 Task: Look for products in the category "Cereal" from Lovebird Foods only.
Action: Mouse moved to (931, 320)
Screenshot: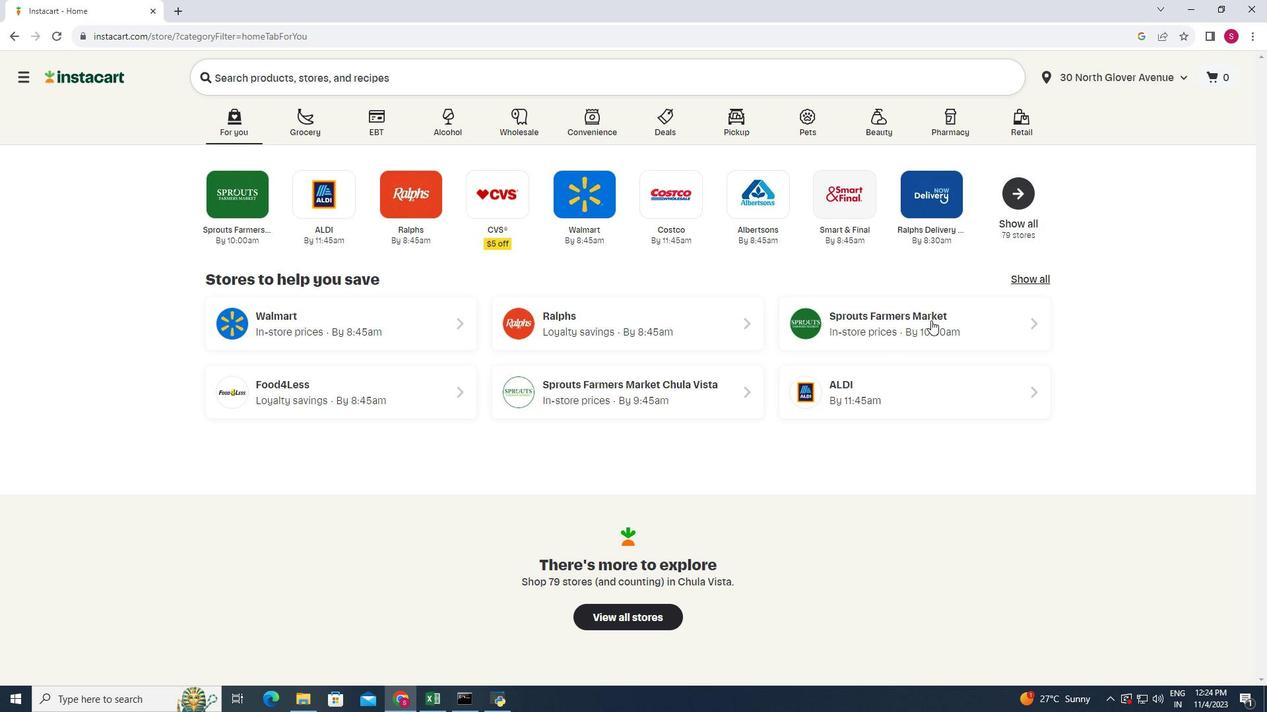 
Action: Mouse pressed left at (931, 320)
Screenshot: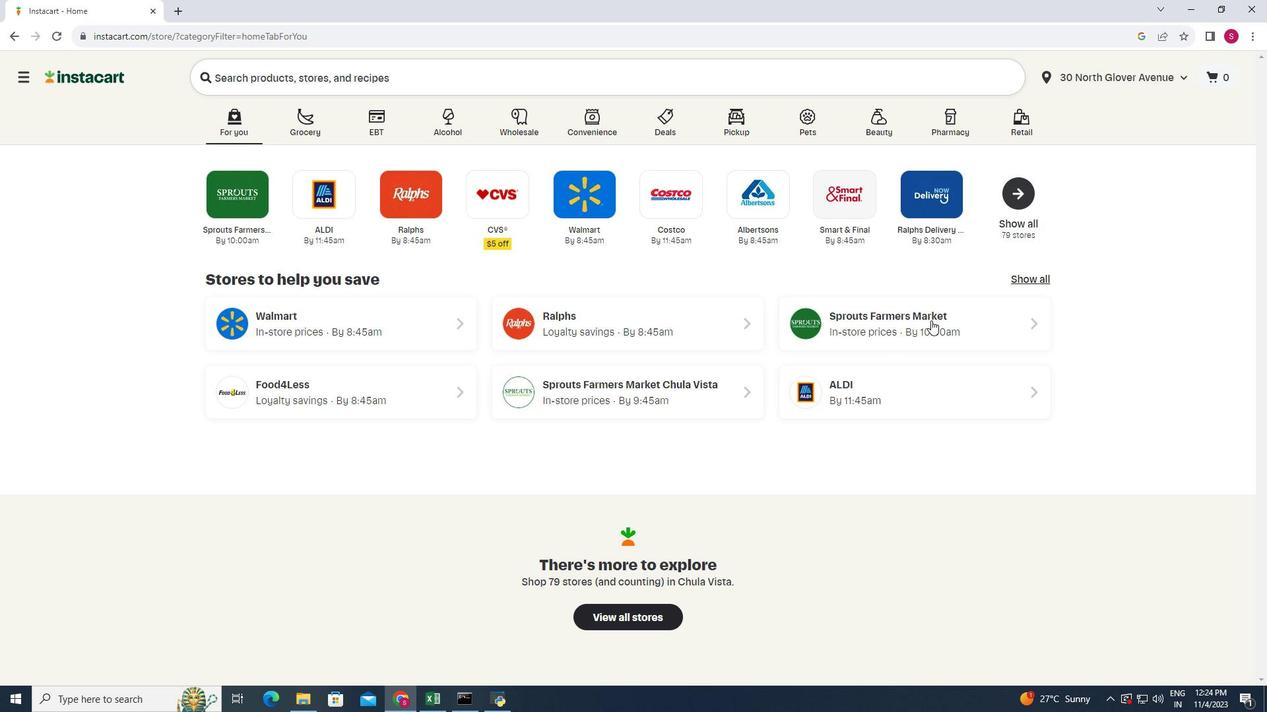 
Action: Mouse moved to (109, 428)
Screenshot: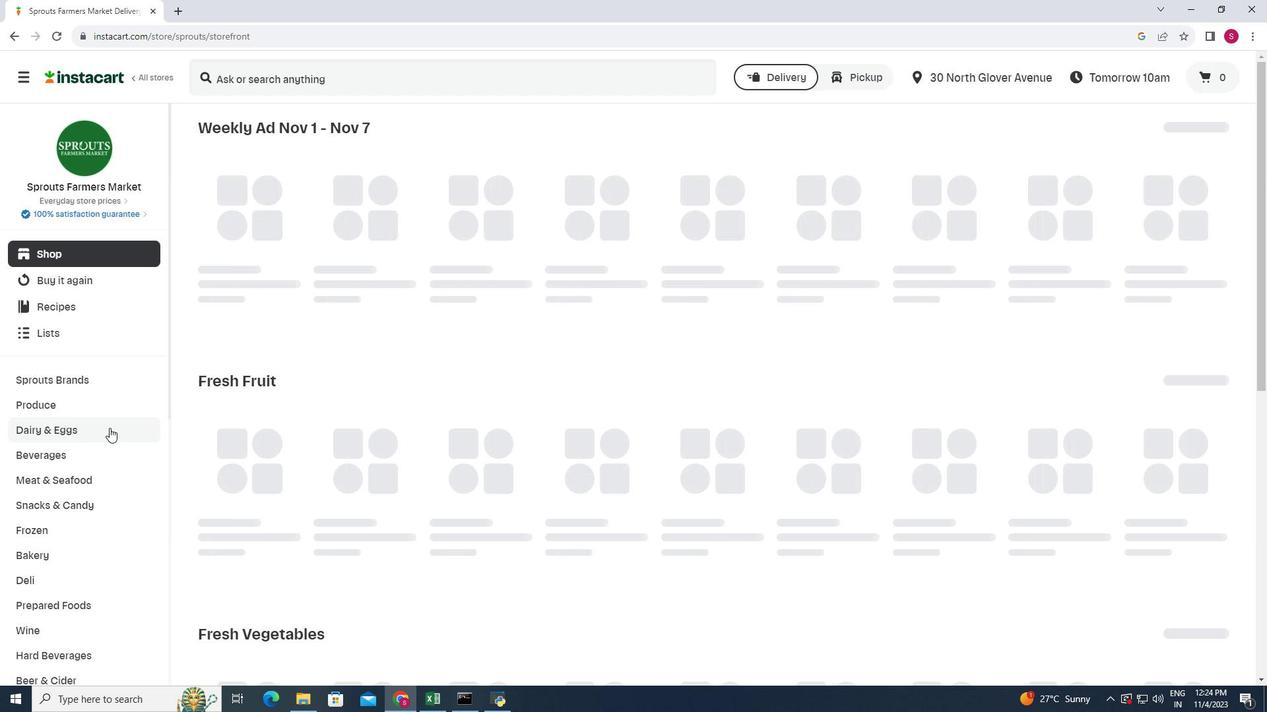 
Action: Mouse scrolled (109, 427) with delta (0, 0)
Screenshot: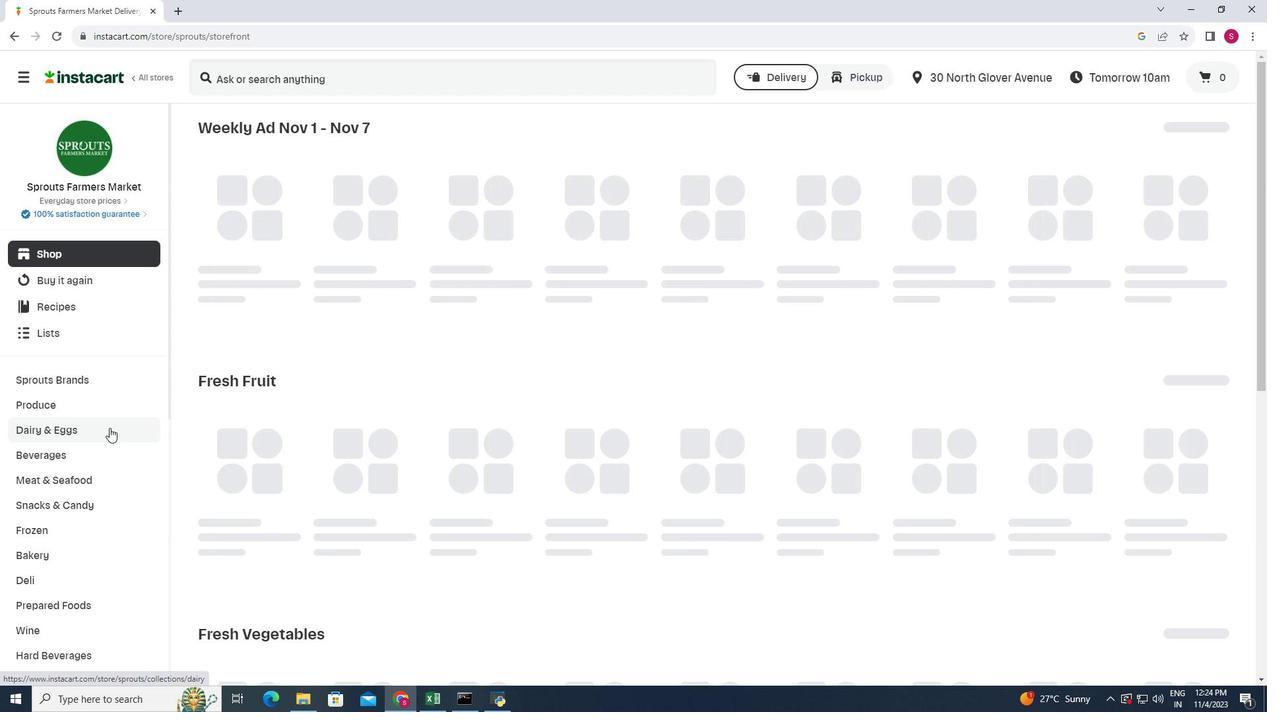 
Action: Mouse scrolled (109, 427) with delta (0, 0)
Screenshot: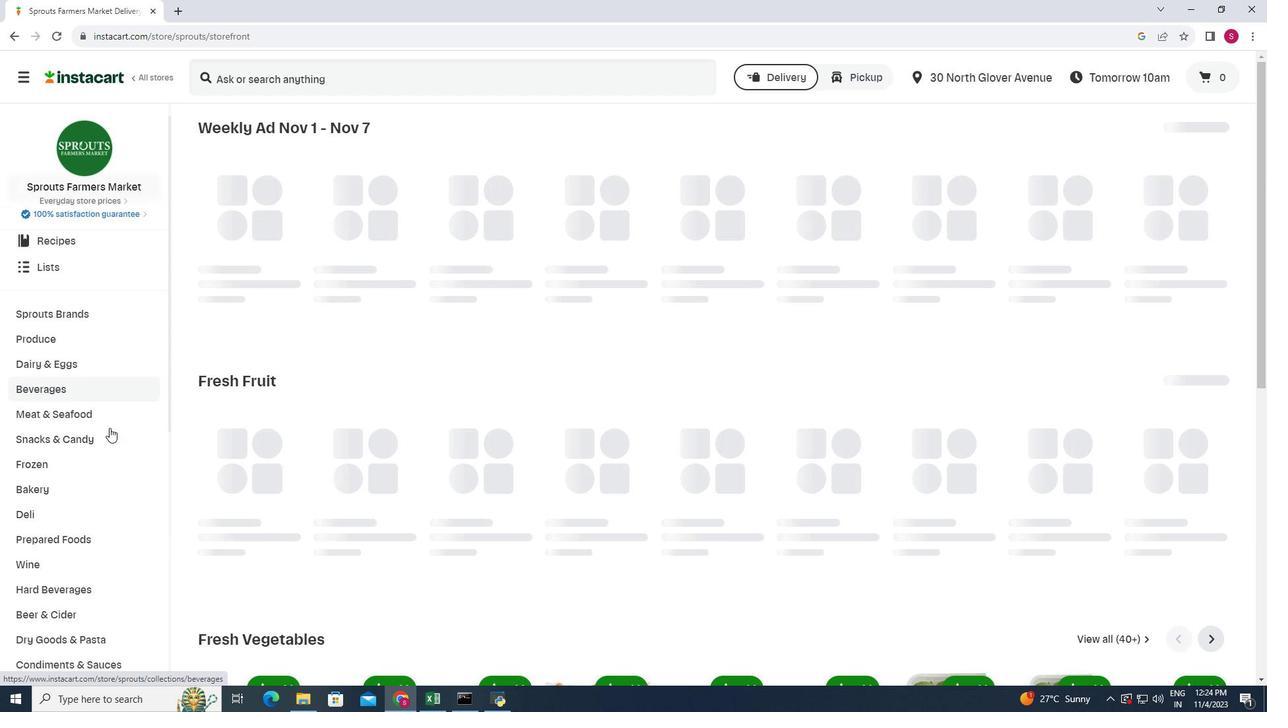 
Action: Mouse moved to (110, 428)
Screenshot: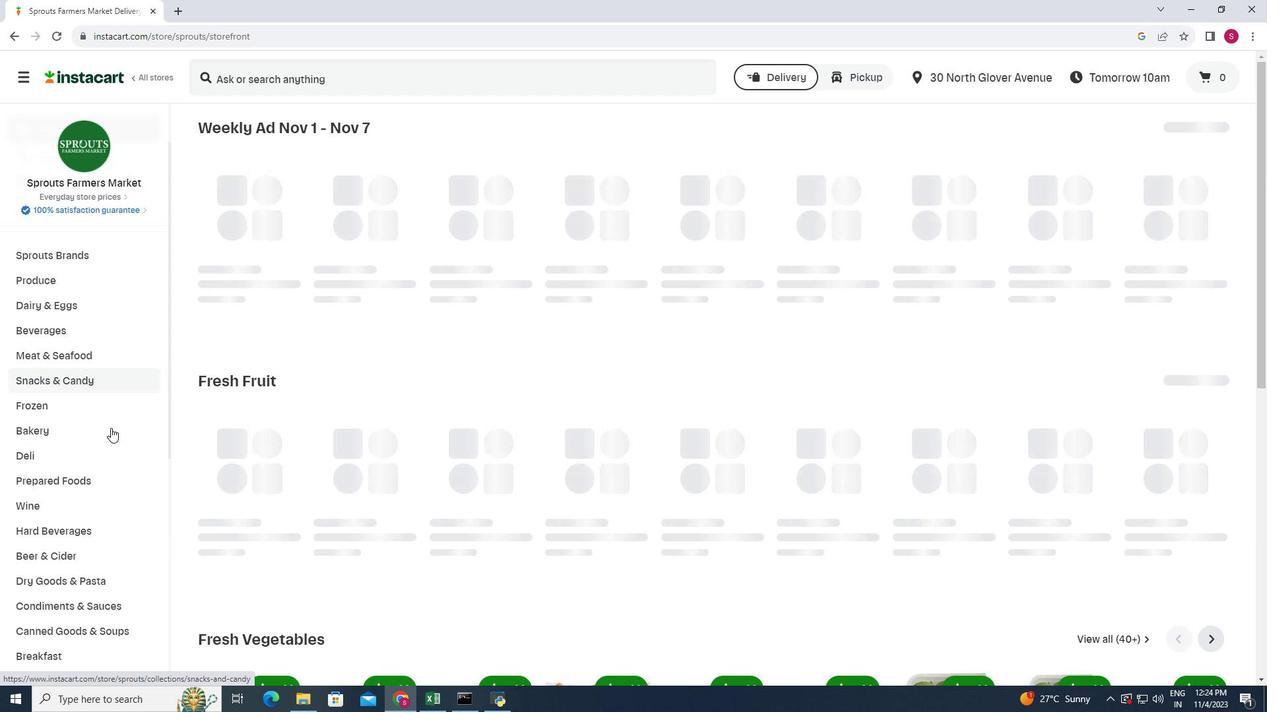 
Action: Mouse scrolled (110, 427) with delta (0, 0)
Screenshot: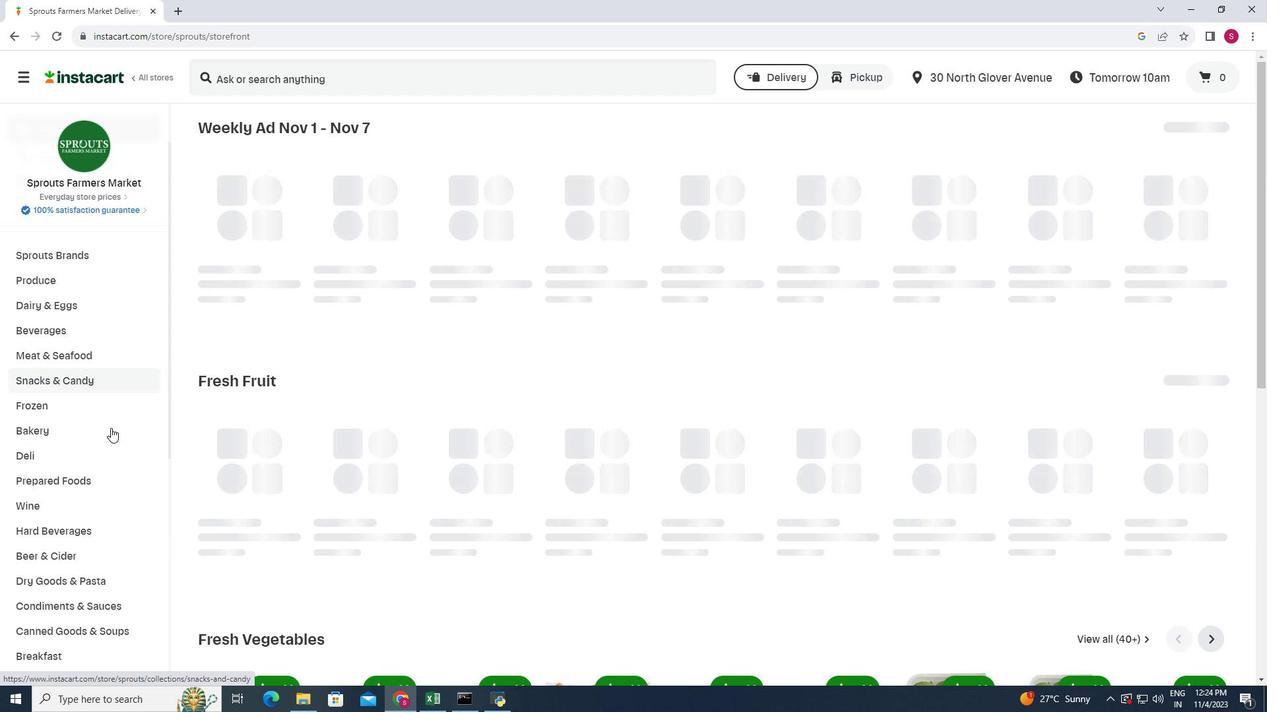 
Action: Mouse moved to (85, 584)
Screenshot: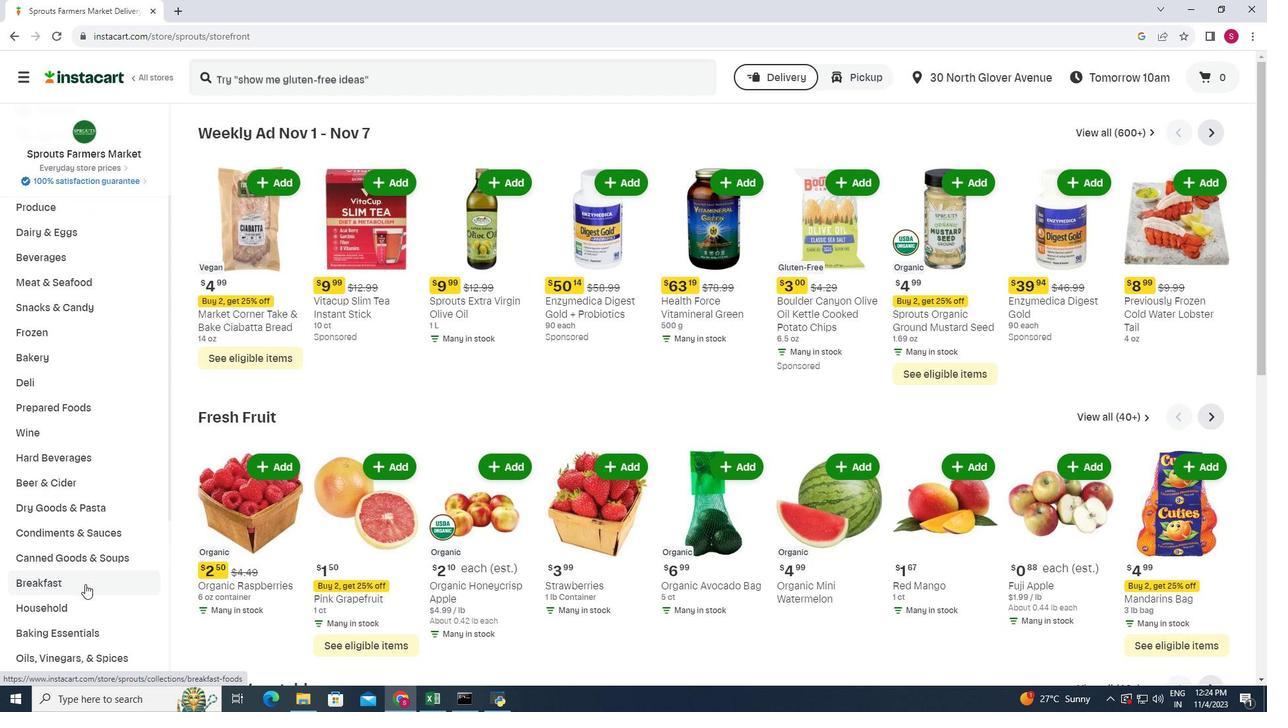 
Action: Mouse pressed left at (85, 584)
Screenshot: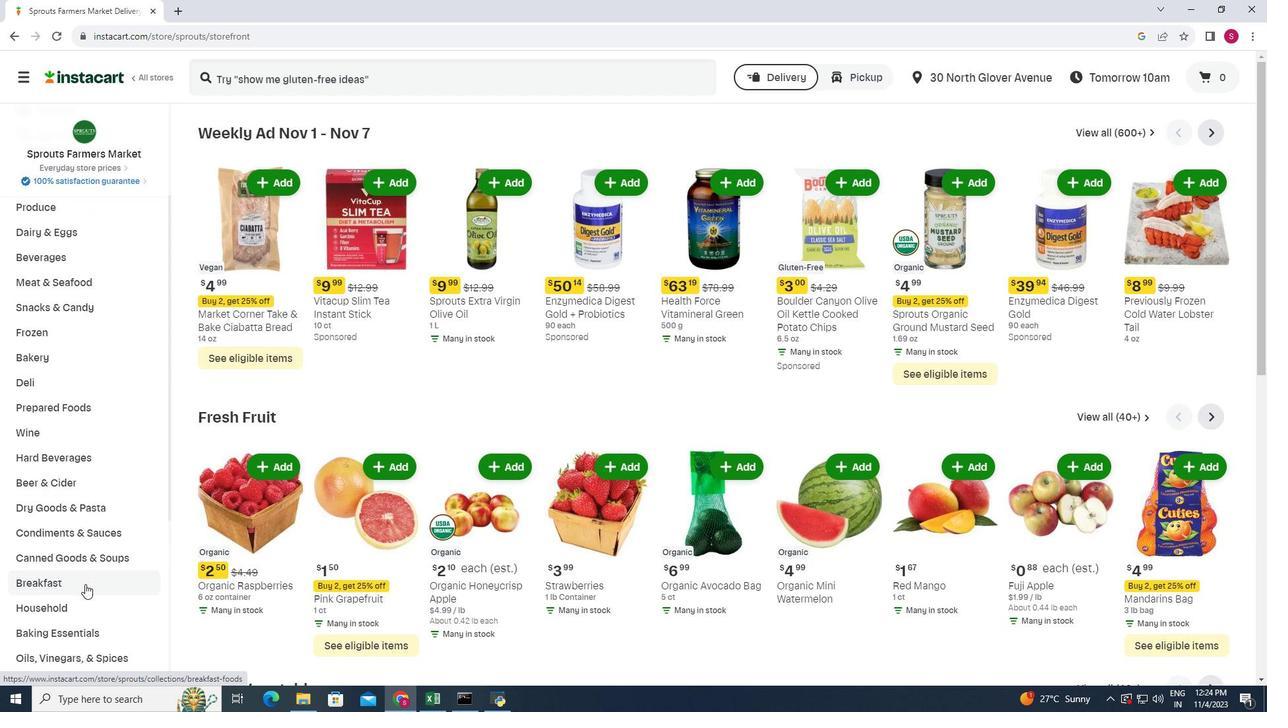 
Action: Mouse moved to (977, 161)
Screenshot: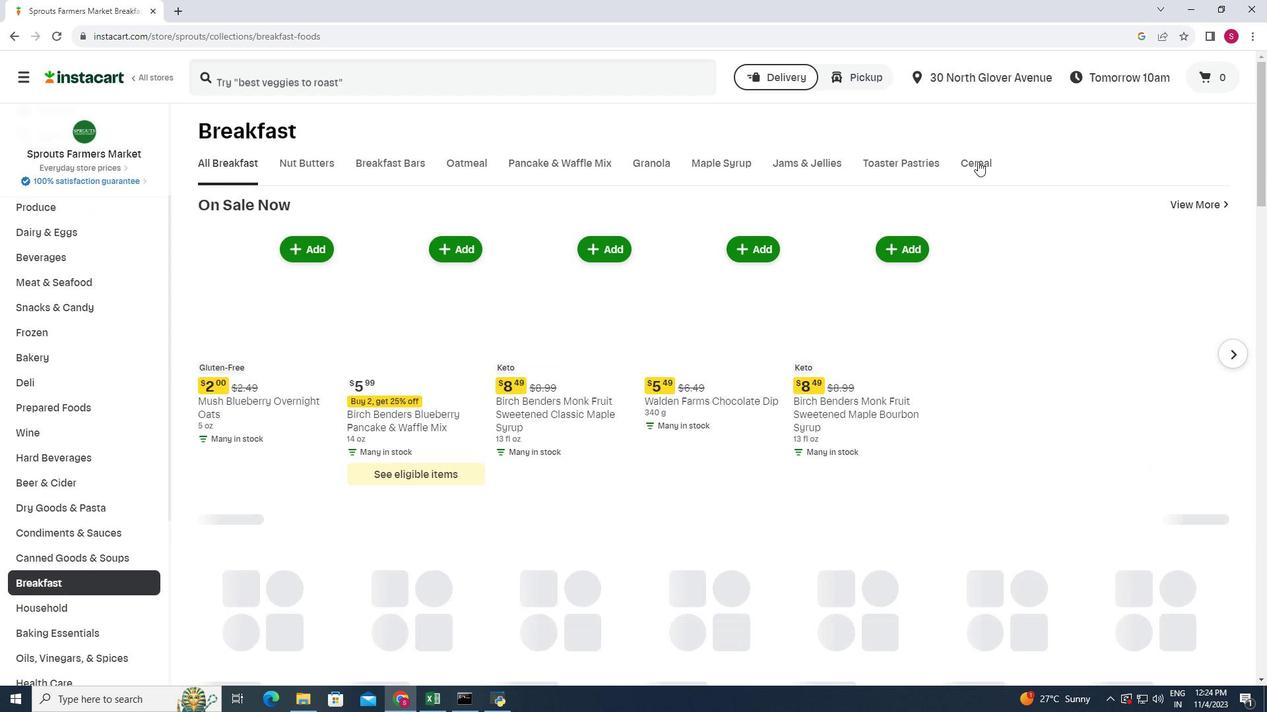 
Action: Mouse pressed left at (977, 161)
Screenshot: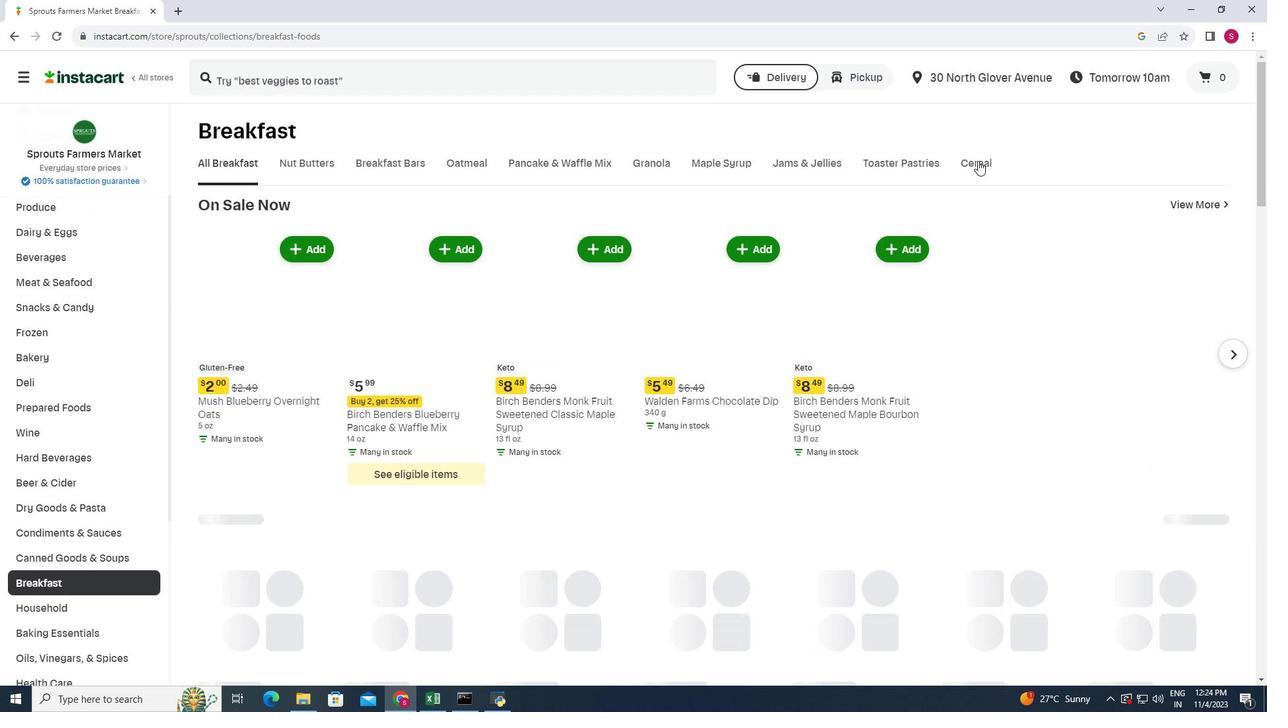 
Action: Mouse moved to (525, 207)
Screenshot: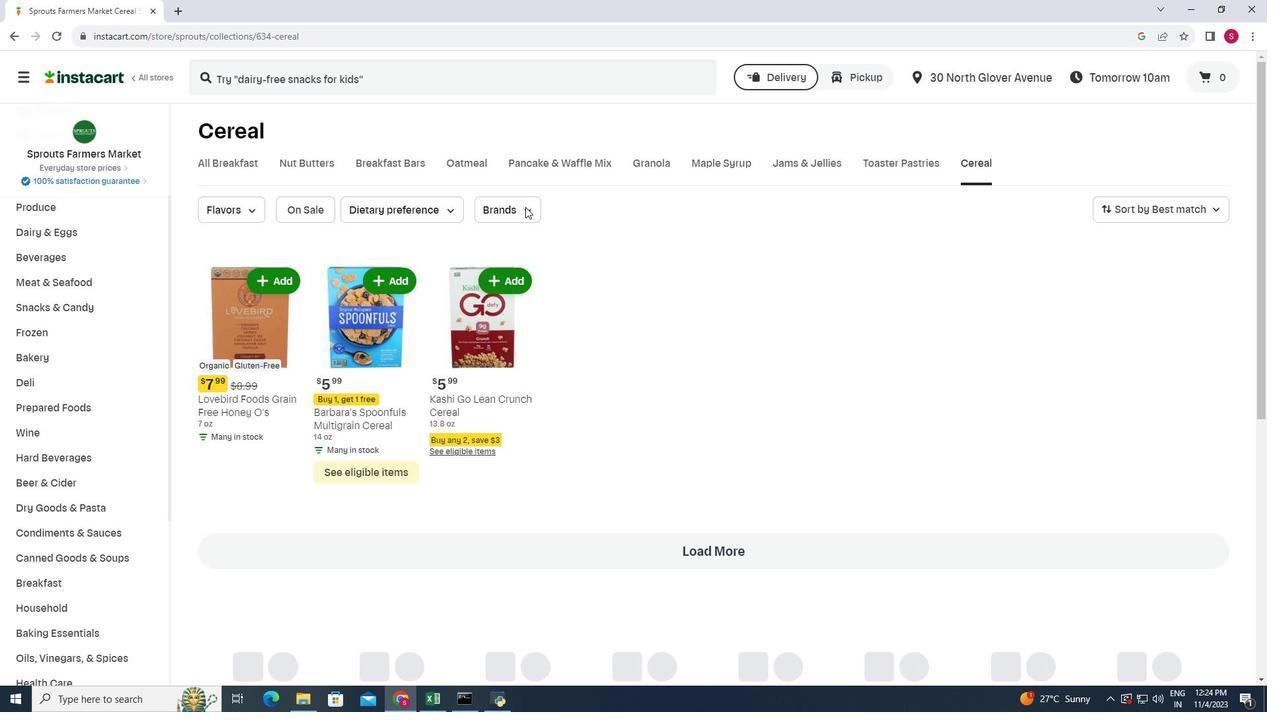
Action: Mouse pressed left at (525, 207)
Screenshot: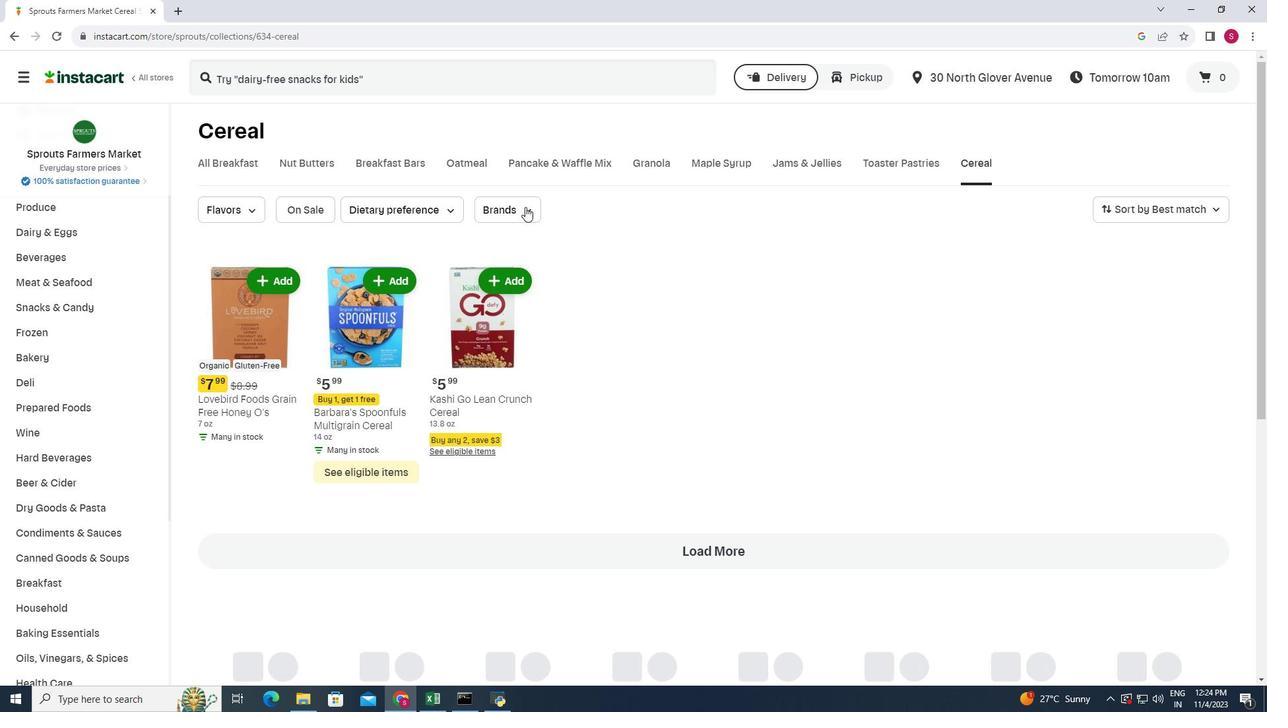 
Action: Mouse moved to (541, 269)
Screenshot: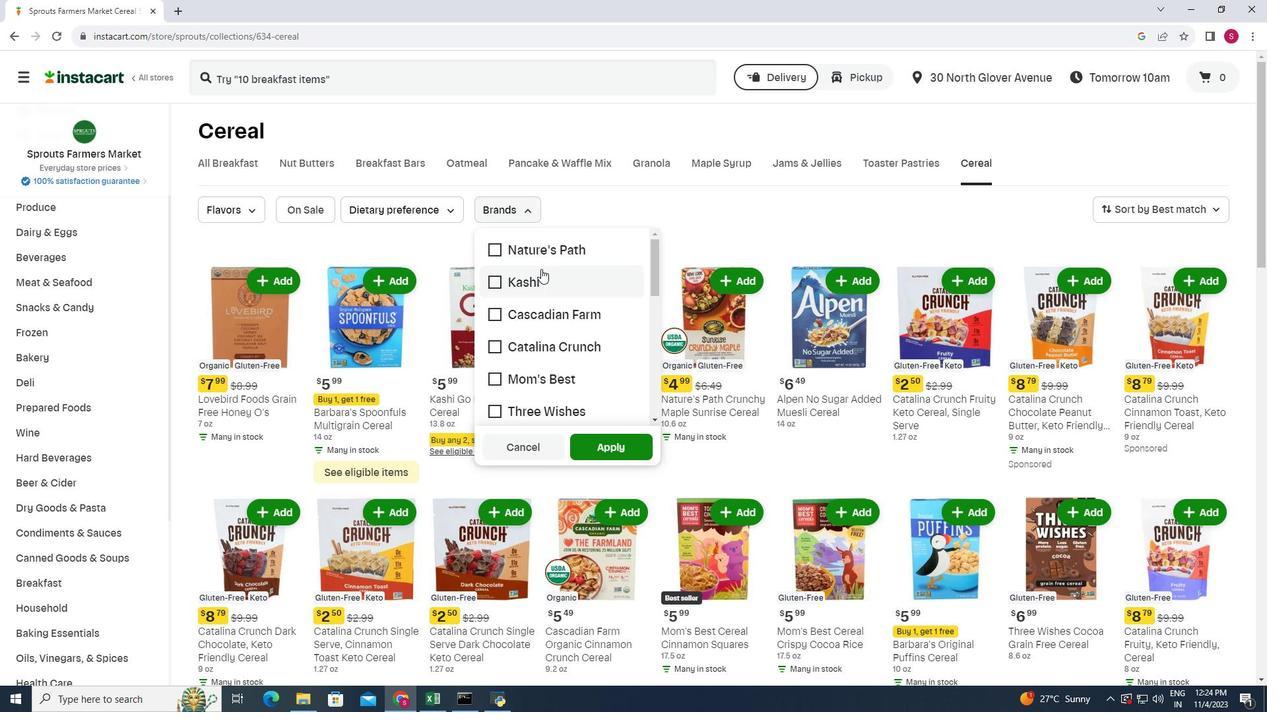 
Action: Mouse scrolled (541, 268) with delta (0, 0)
Screenshot: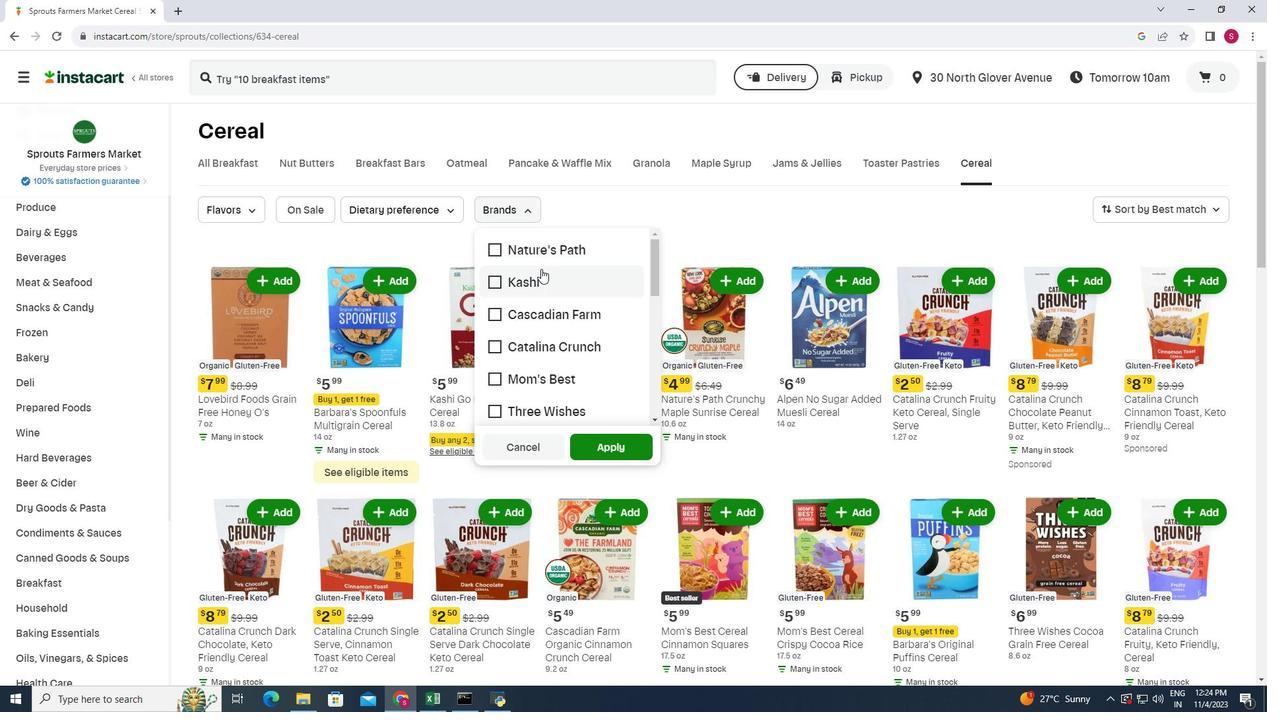 
Action: Mouse scrolled (541, 268) with delta (0, 0)
Screenshot: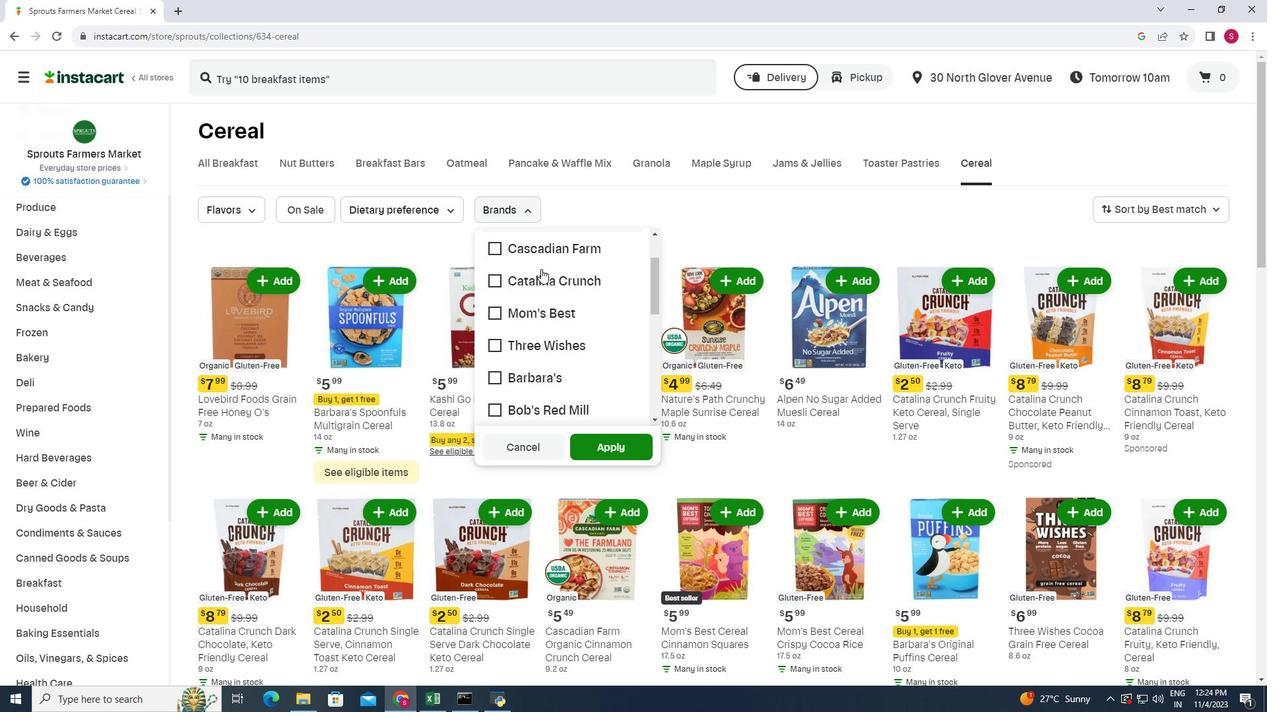 
Action: Mouse moved to (542, 269)
Screenshot: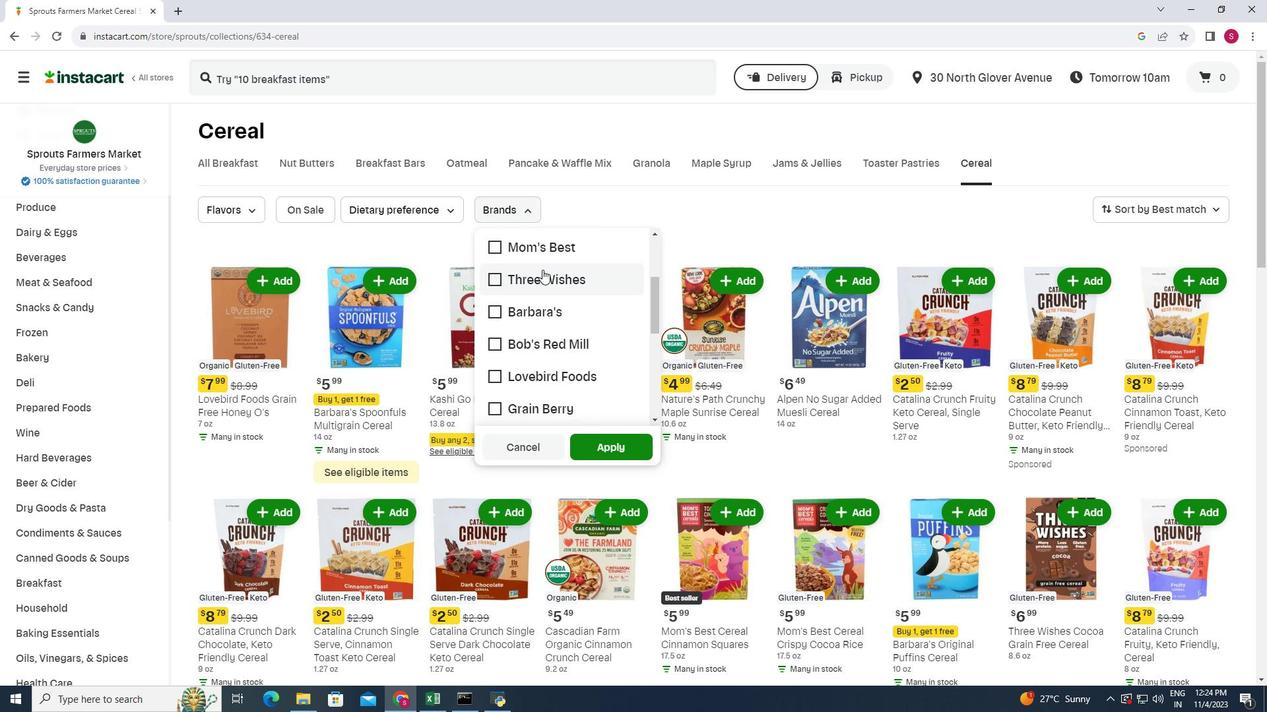 
Action: Mouse scrolled (542, 269) with delta (0, 0)
Screenshot: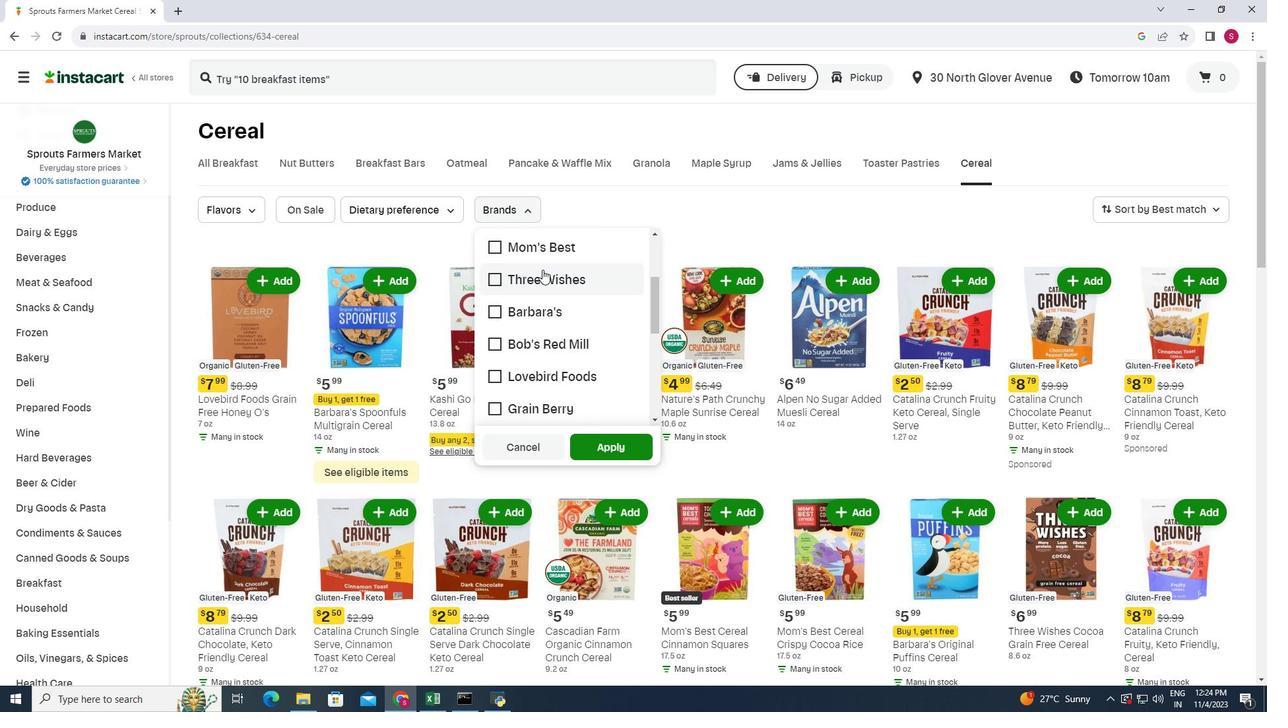 
Action: Mouse moved to (556, 311)
Screenshot: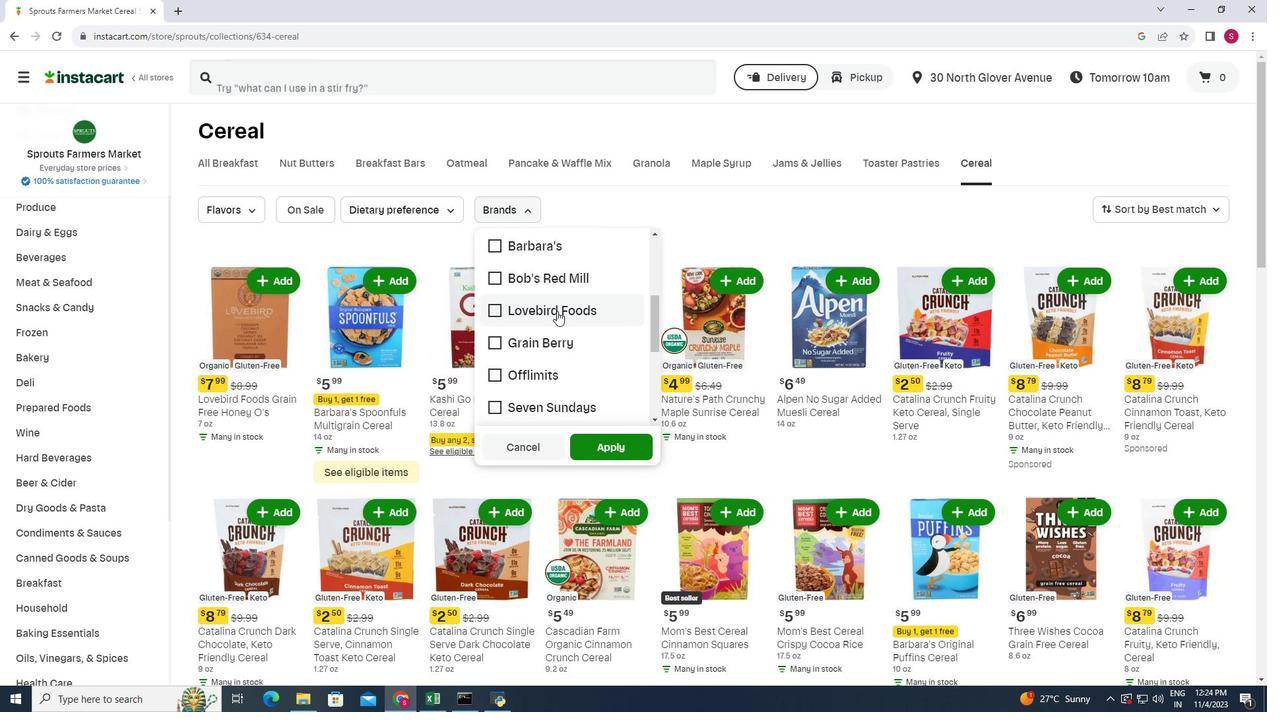 
Action: Mouse pressed left at (556, 311)
Screenshot: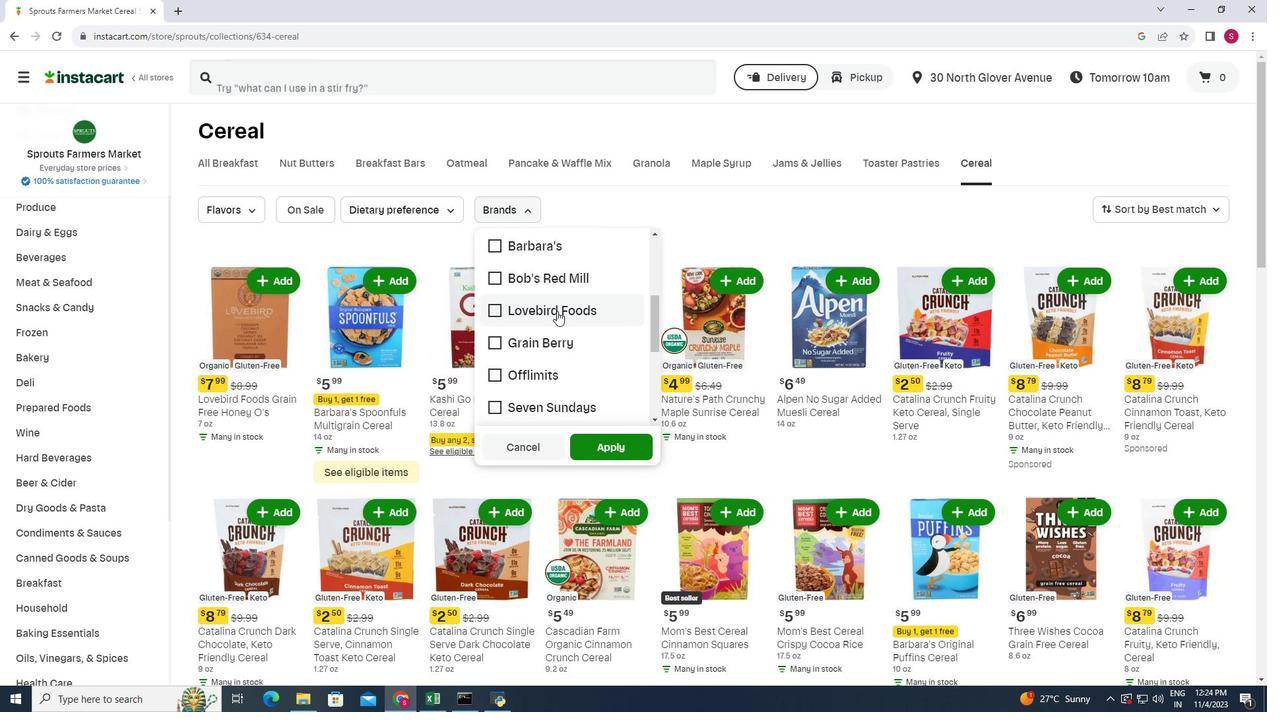 
Action: Mouse moved to (580, 441)
Screenshot: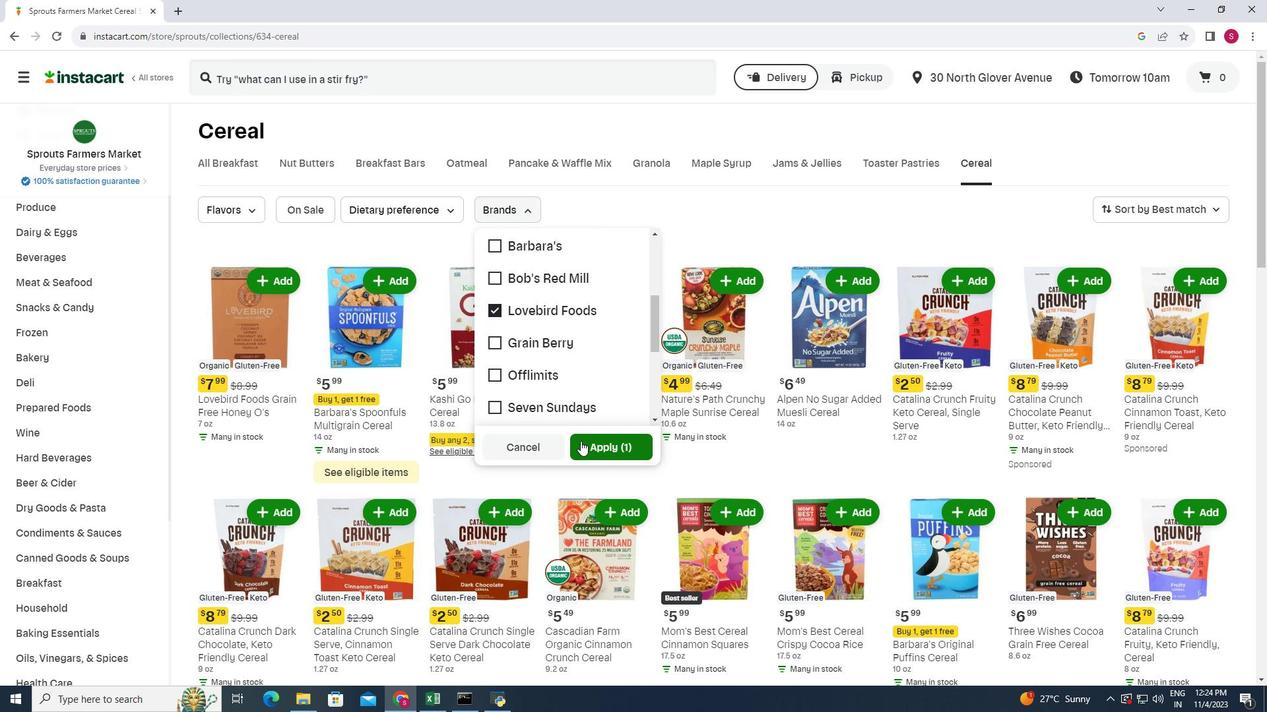 
Action: Mouse pressed left at (580, 441)
Screenshot: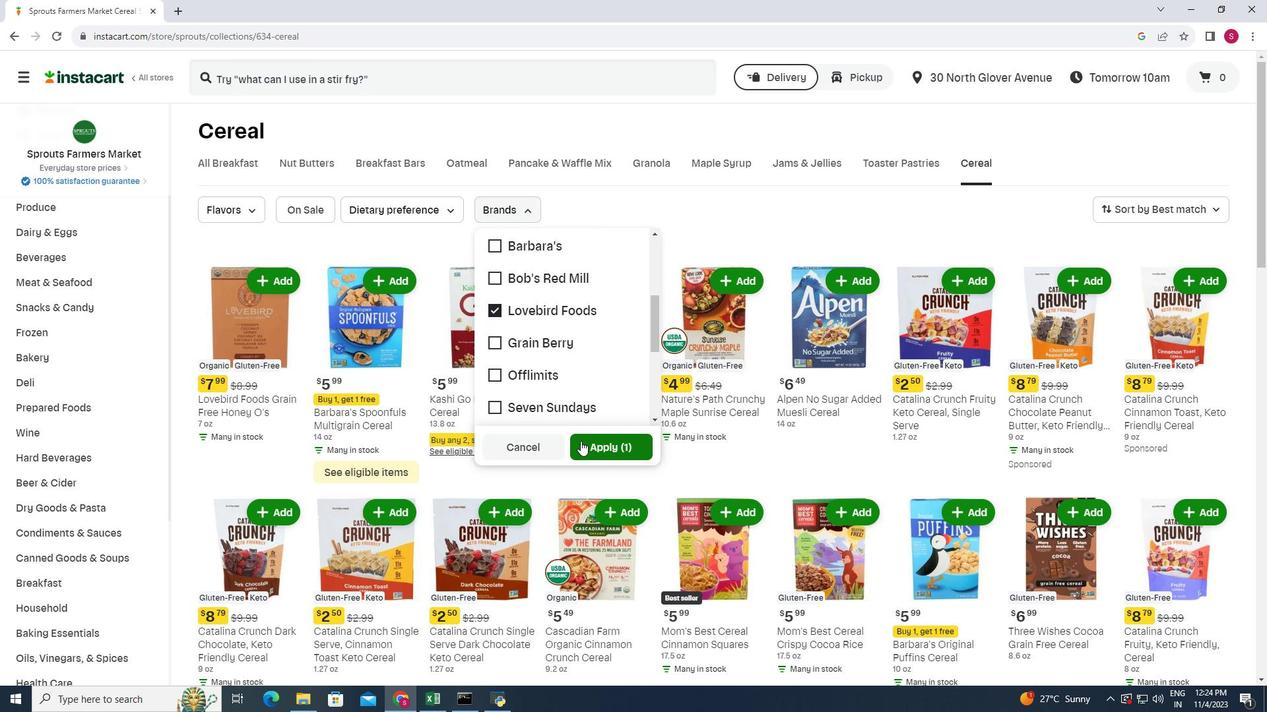 
Action: Mouse moved to (549, 347)
Screenshot: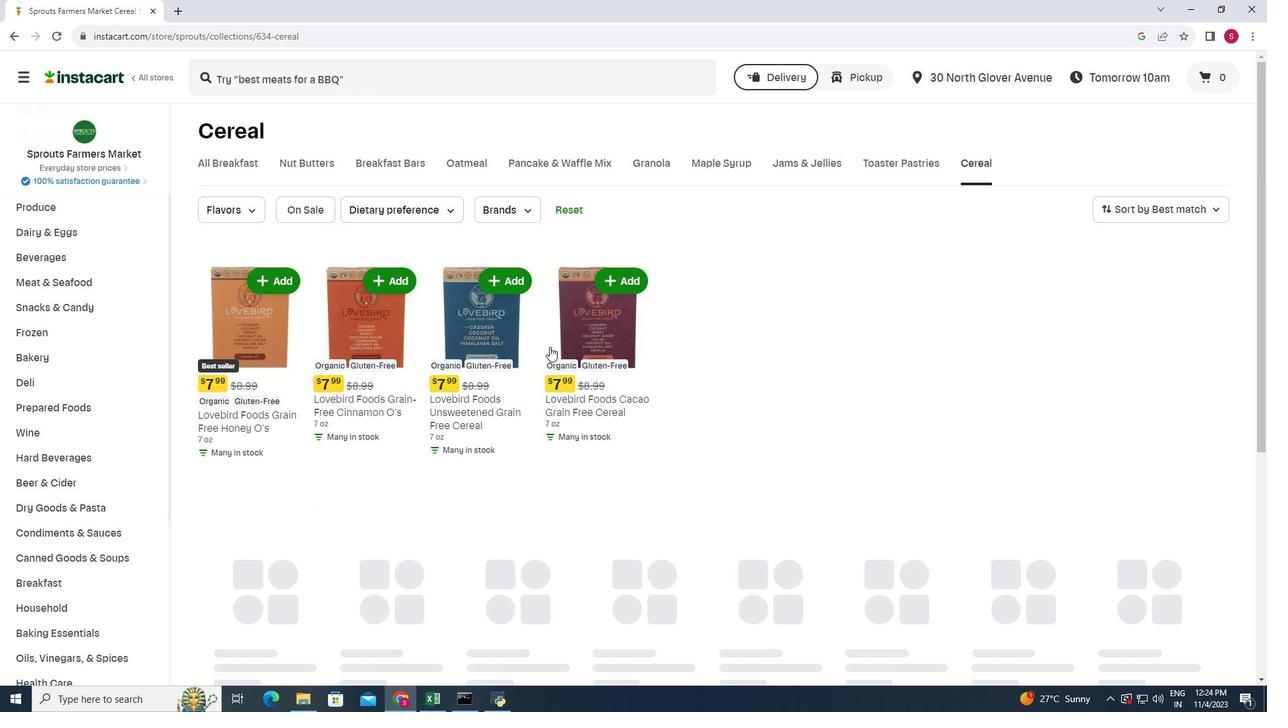 
